 Task: Create in the project ZephyrTech in Backlog an issue 'Develop a new tool for automated testing of security vulnerabilities in web applications', assign it to team member softage.4@softage.net and change the status to IN PROGRESS.
Action: Mouse moved to (409, 245)
Screenshot: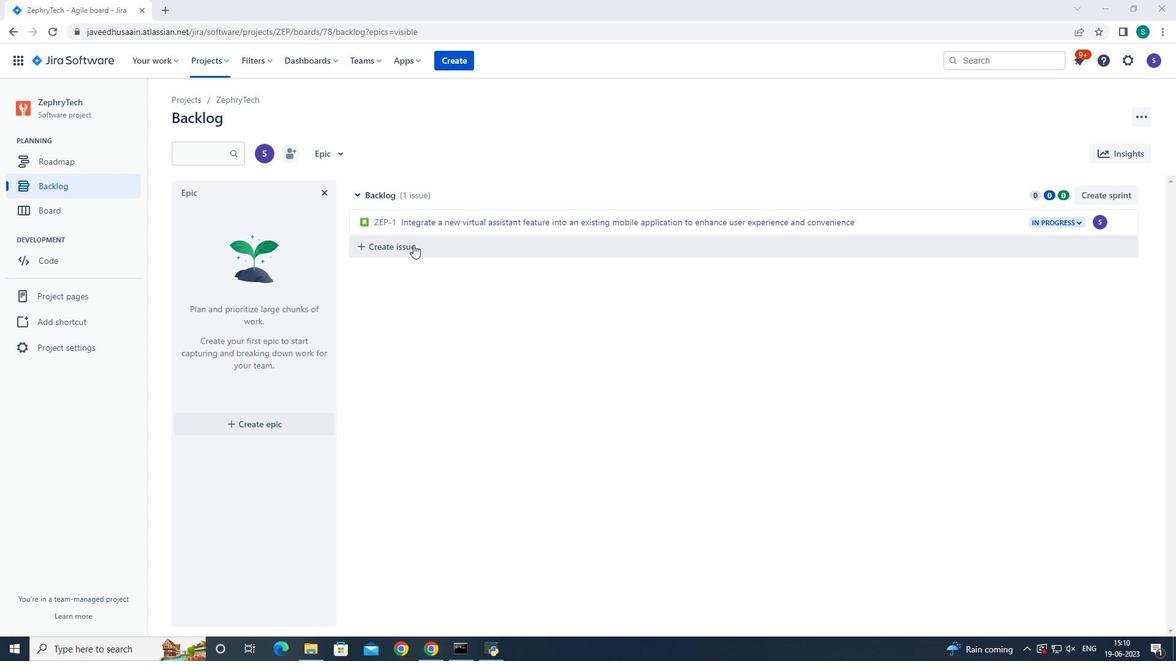 
Action: Mouse pressed left at (409, 245)
Screenshot: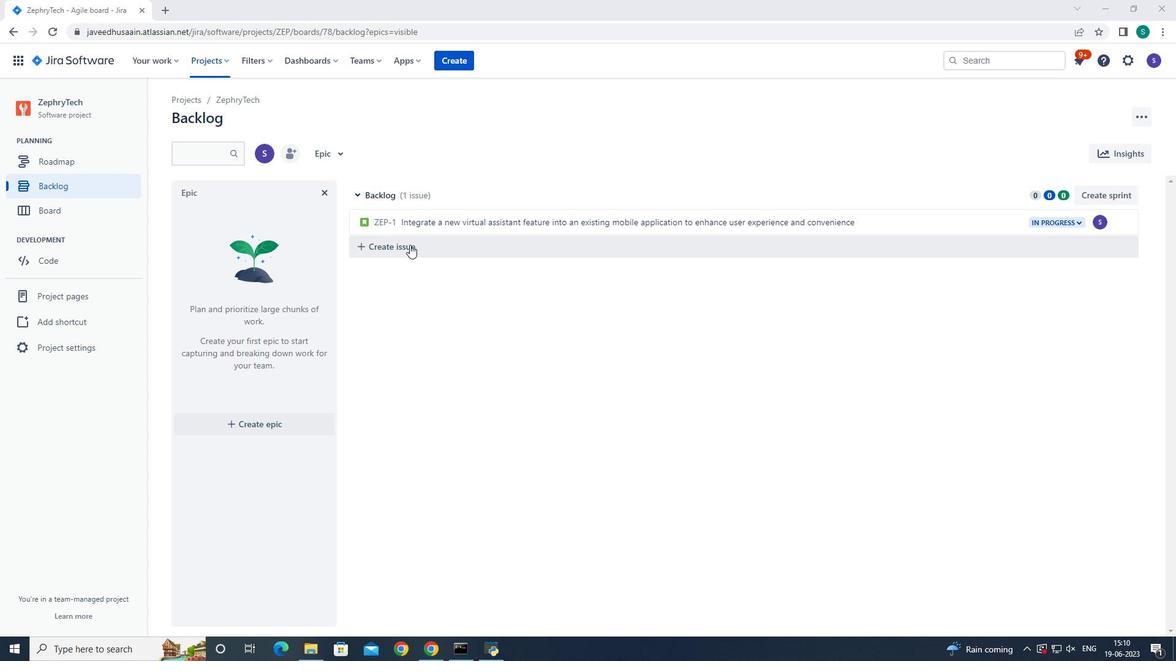 
Action: Mouse moved to (419, 244)
Screenshot: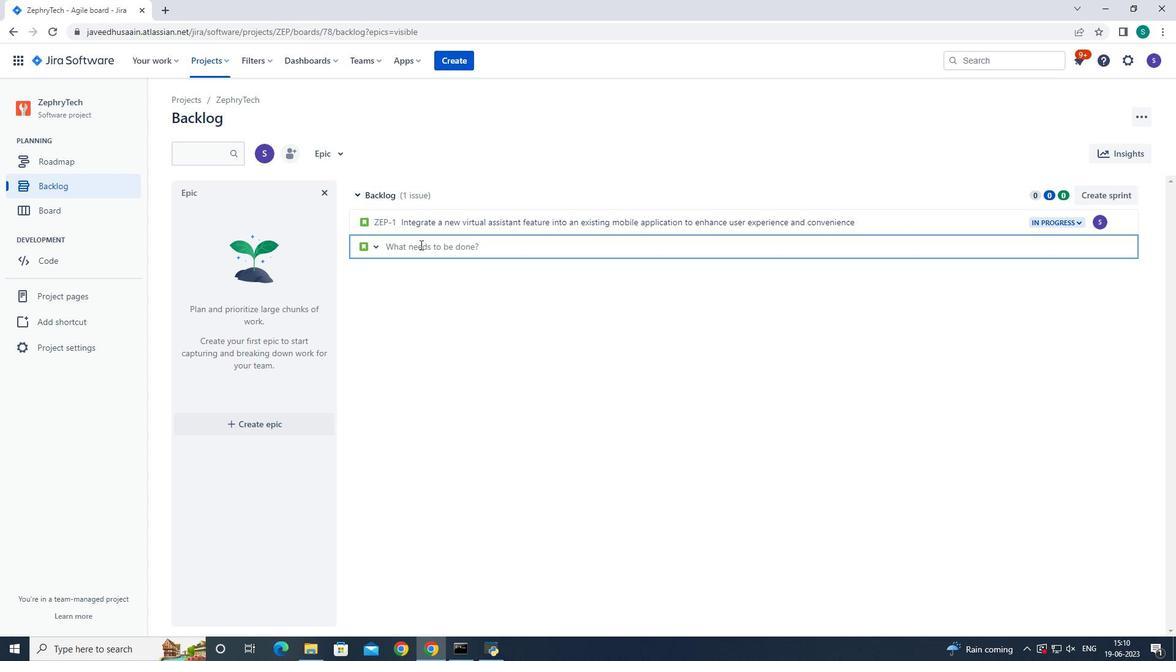 
Action: Mouse pressed left at (419, 244)
Screenshot: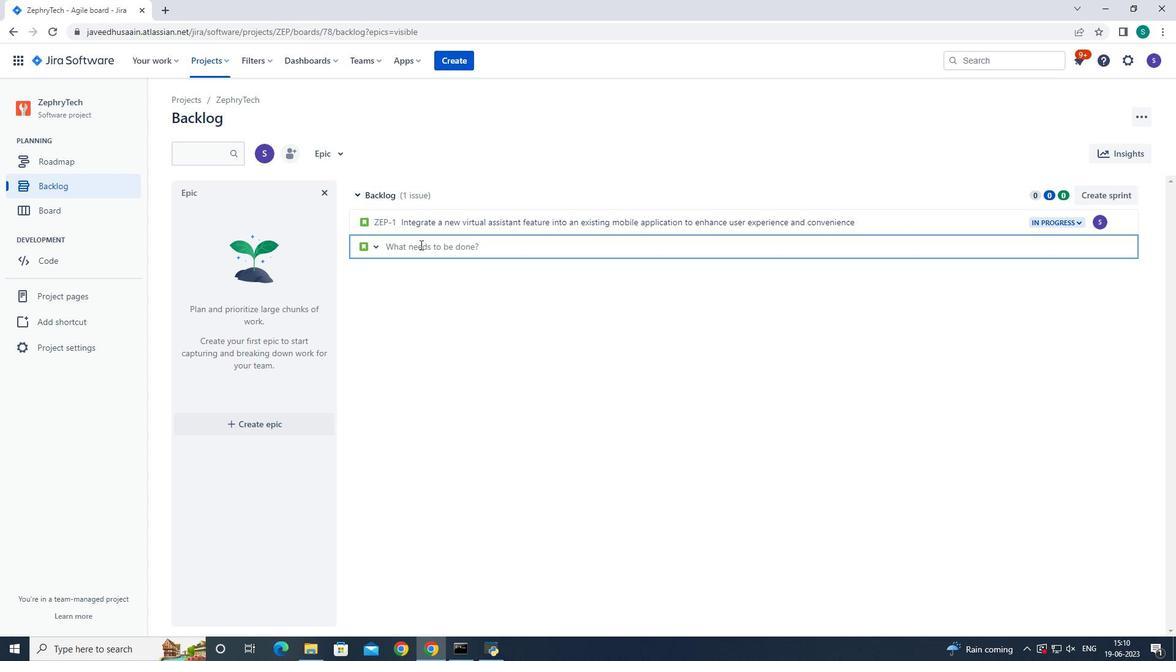 
Action: Key pressed <Key.shift>Develop<Key.space>a<Key.space>new<Key.space>tool<Key.space>for<Key.space>automated<Key.space>testing<Key.space>of<Key.space>securitu<Key.backspace>y<Key.space>vulnw<Key.backspace>erabilities<Key.space>in<Key.space>web<Key.space>application<Key.enter>
Screenshot: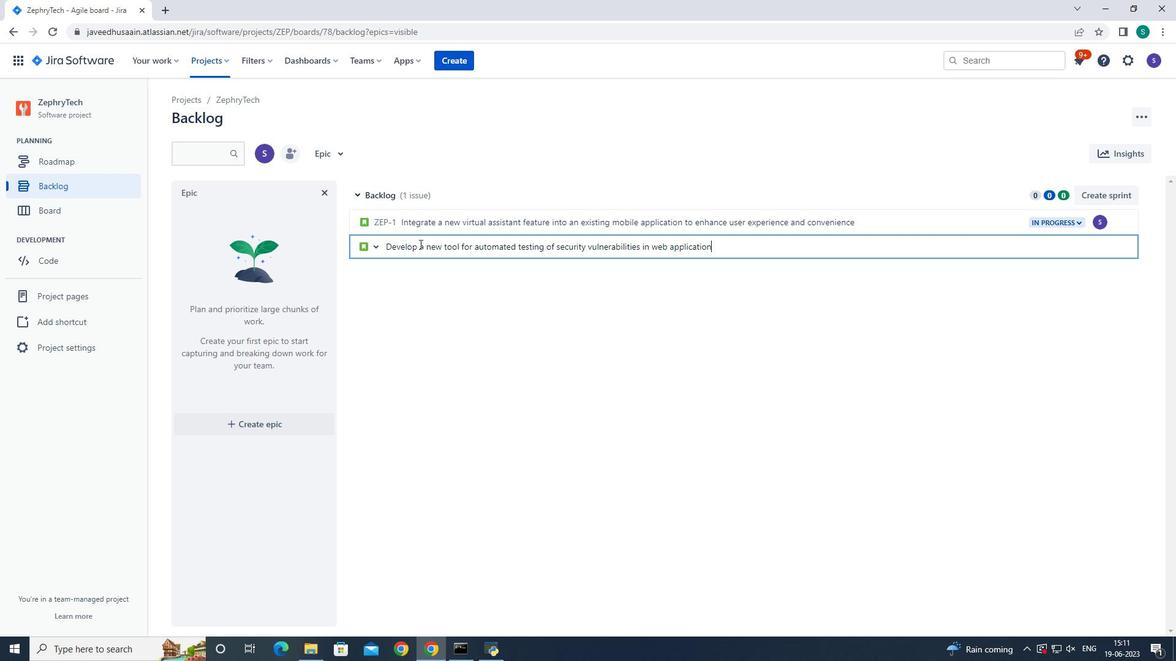 
Action: Mouse moved to (1095, 247)
Screenshot: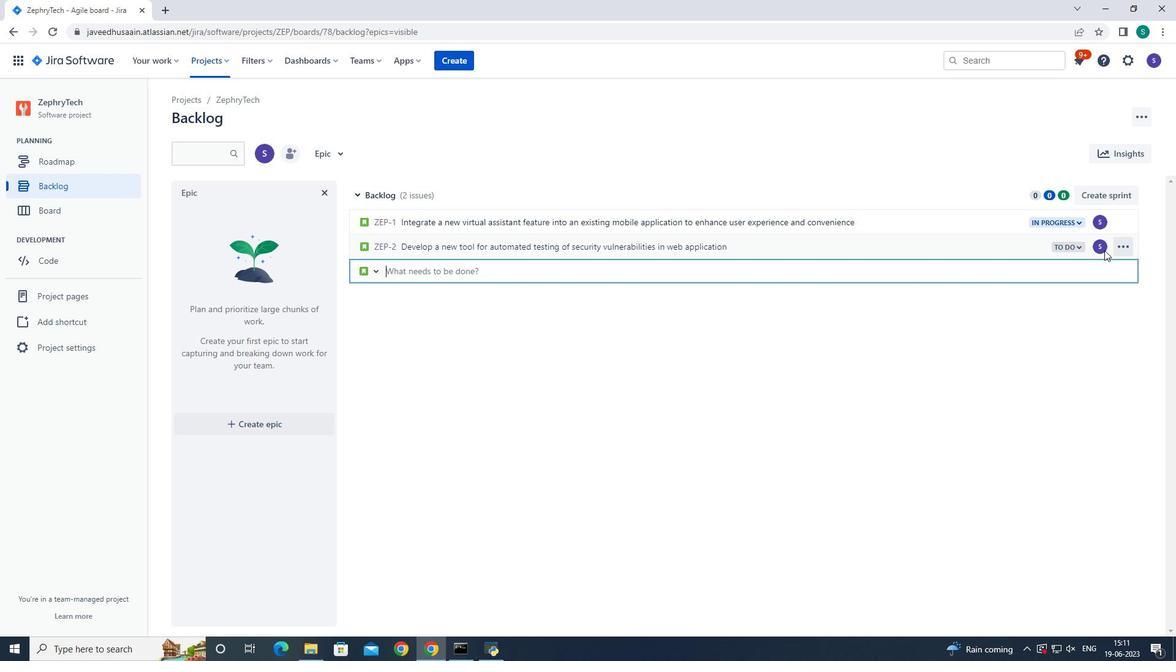 
Action: Mouse pressed left at (1095, 247)
Screenshot: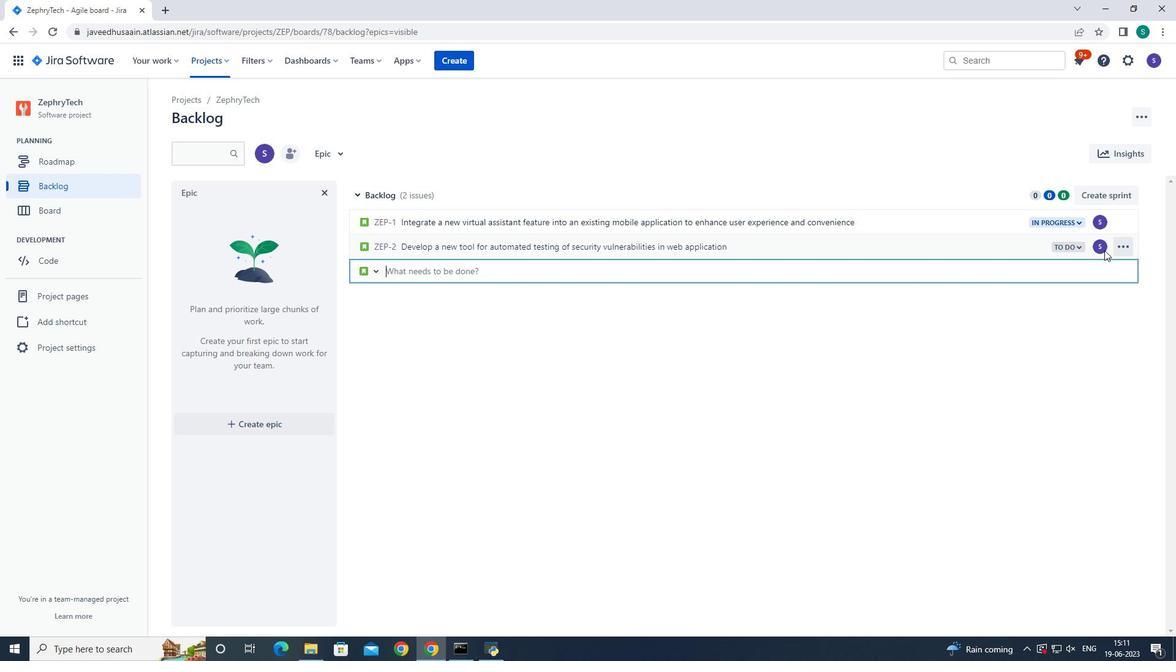 
Action: Mouse moved to (1095, 247)
Screenshot: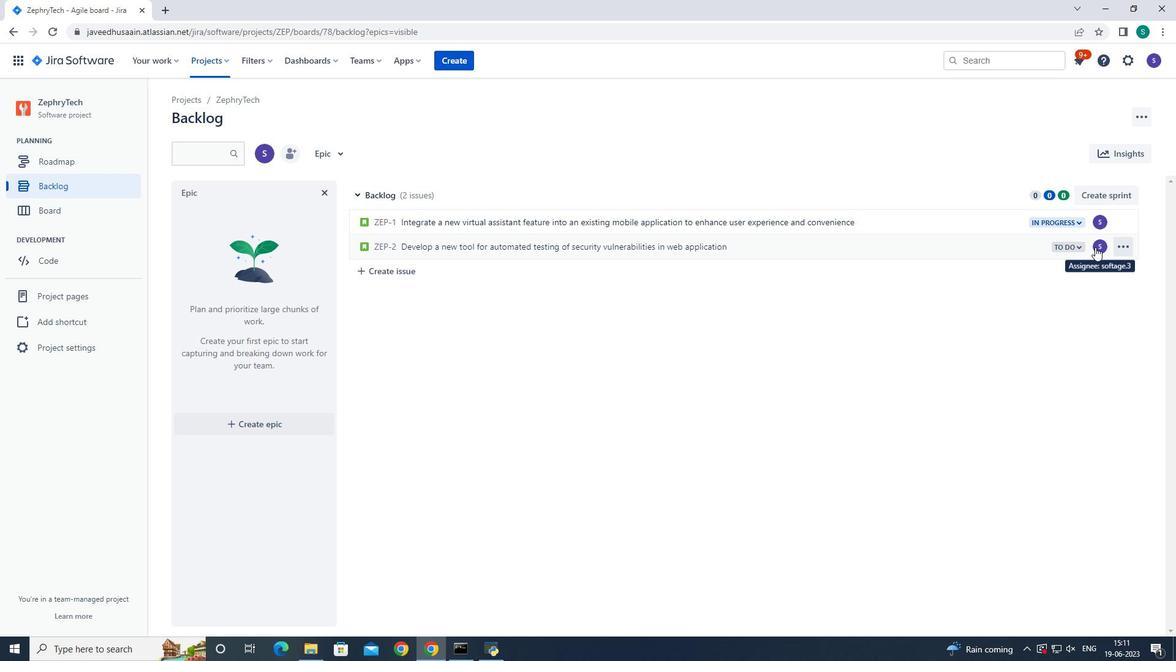 
Action: Mouse pressed left at (1095, 247)
Screenshot: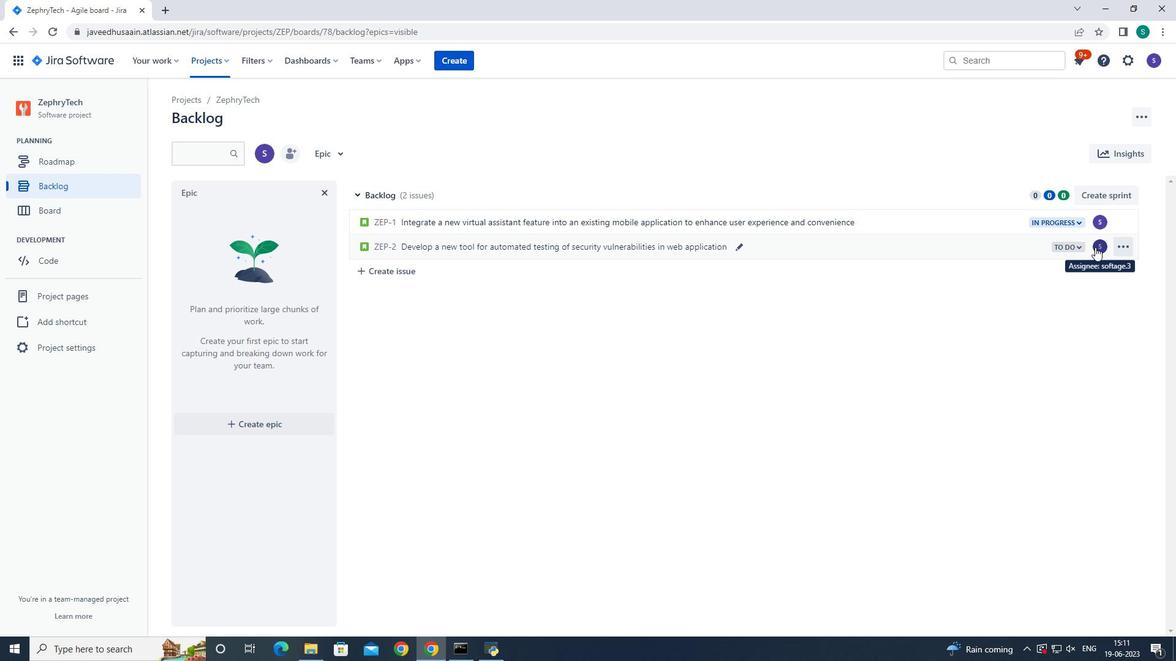 
Action: Mouse moved to (993, 271)
Screenshot: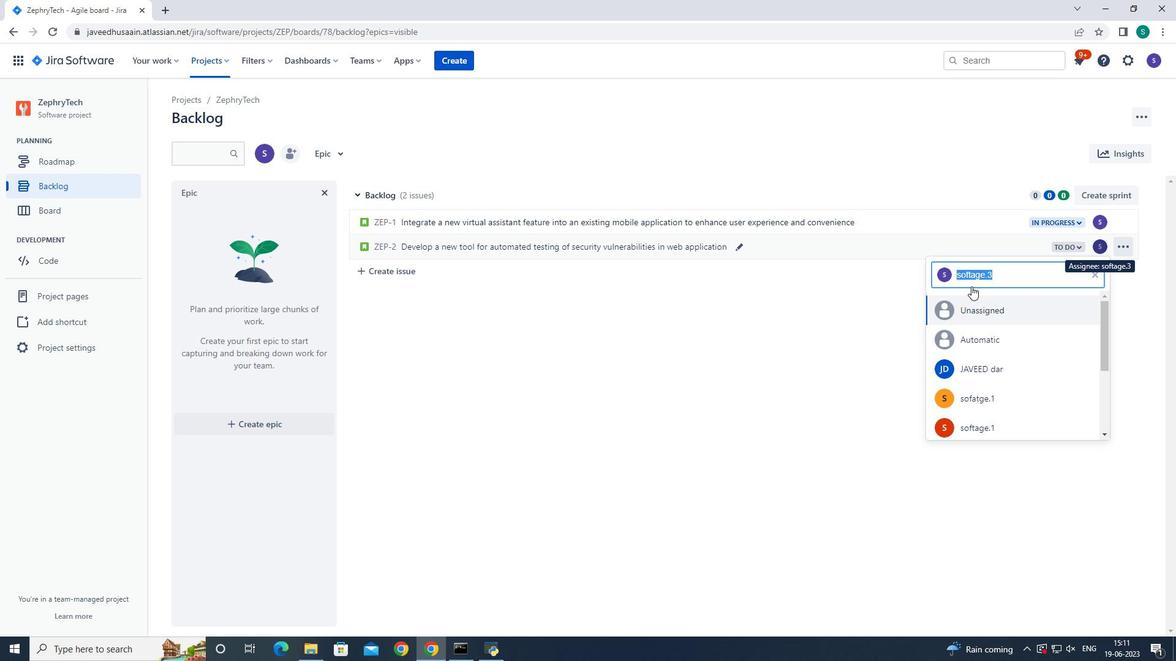 
Action: Key pressed <Key.backspace>softage.4<Key.shift>@softage.net
Screenshot: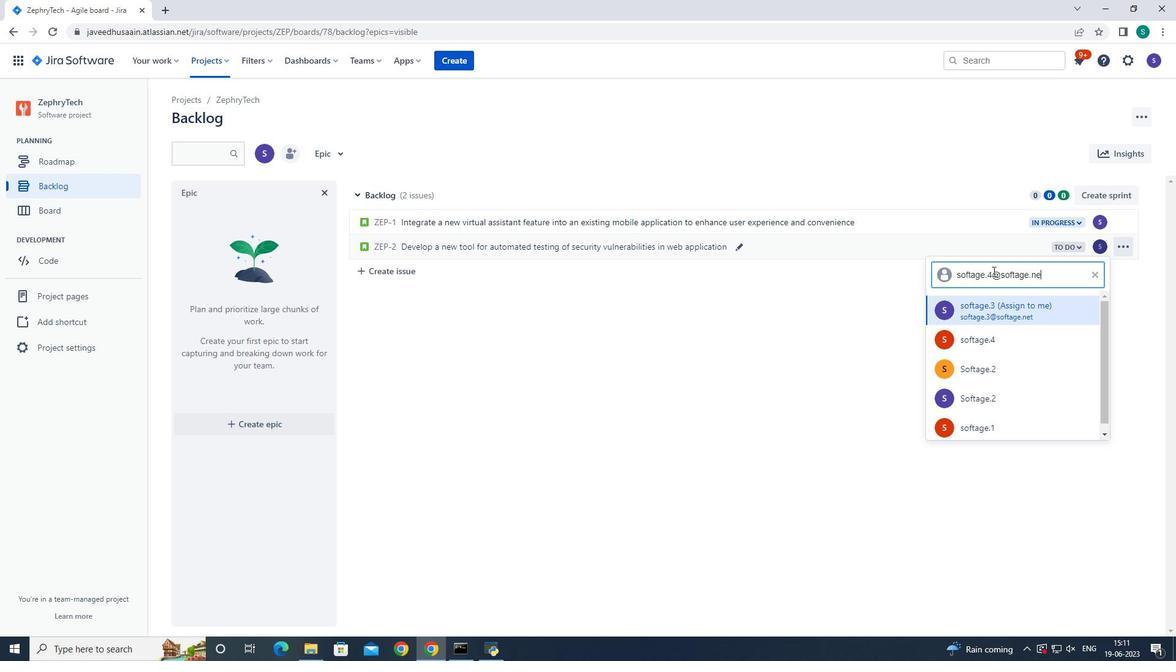 
Action: Mouse moved to (971, 311)
Screenshot: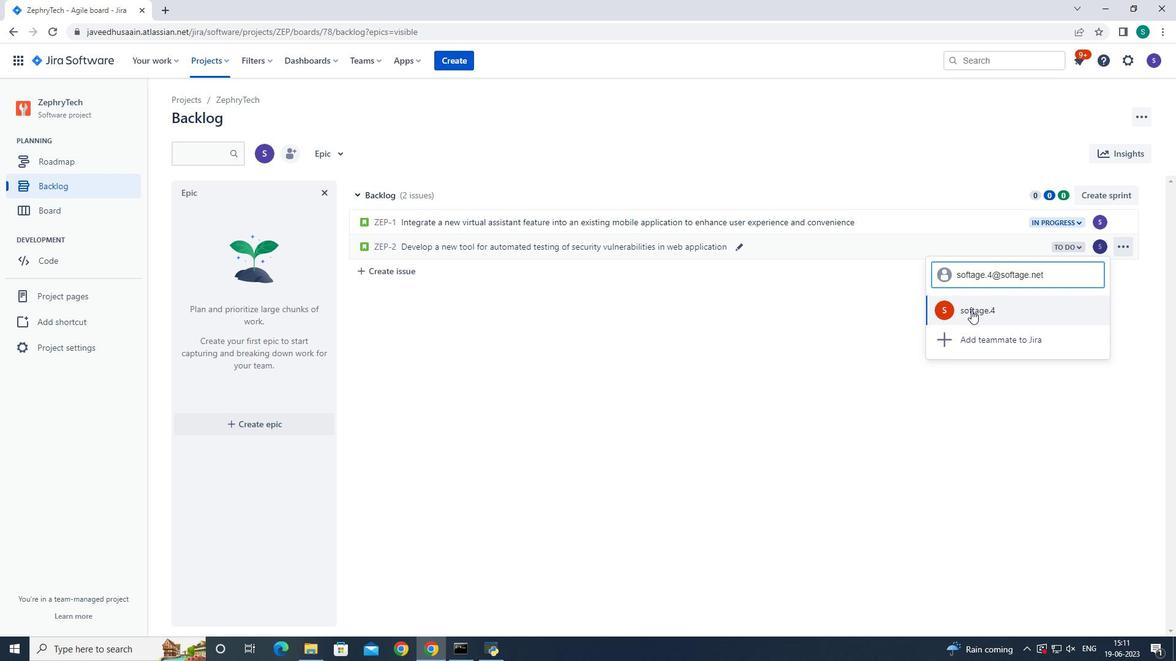 
Action: Mouse pressed left at (971, 311)
Screenshot: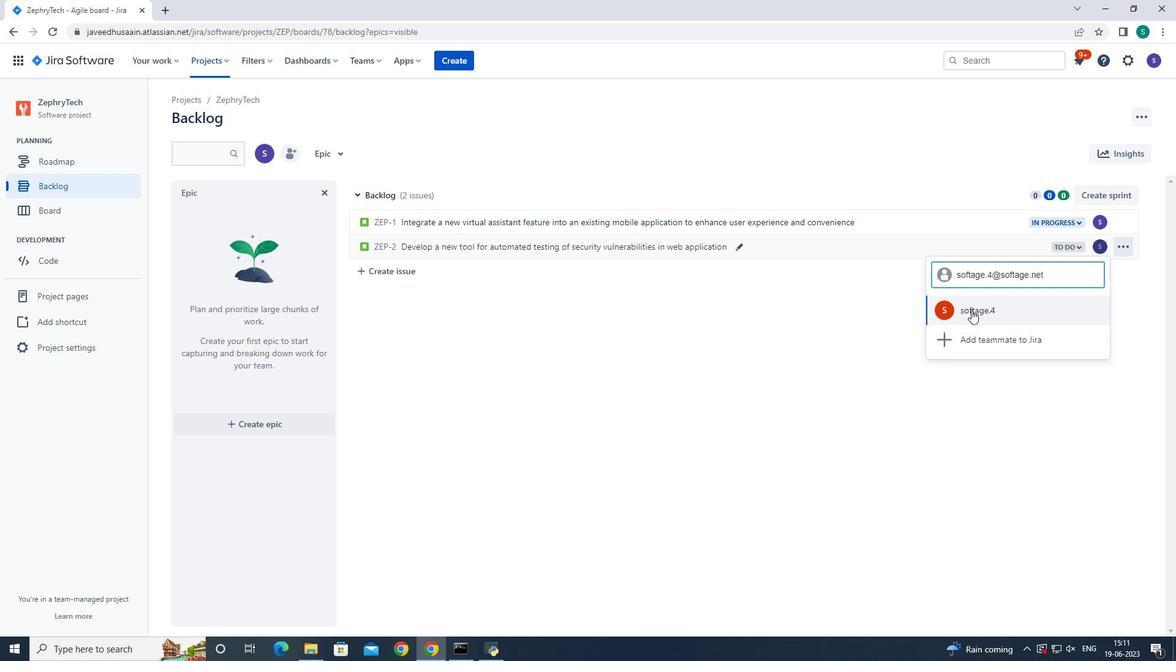 
Action: Mouse moved to (1072, 243)
Screenshot: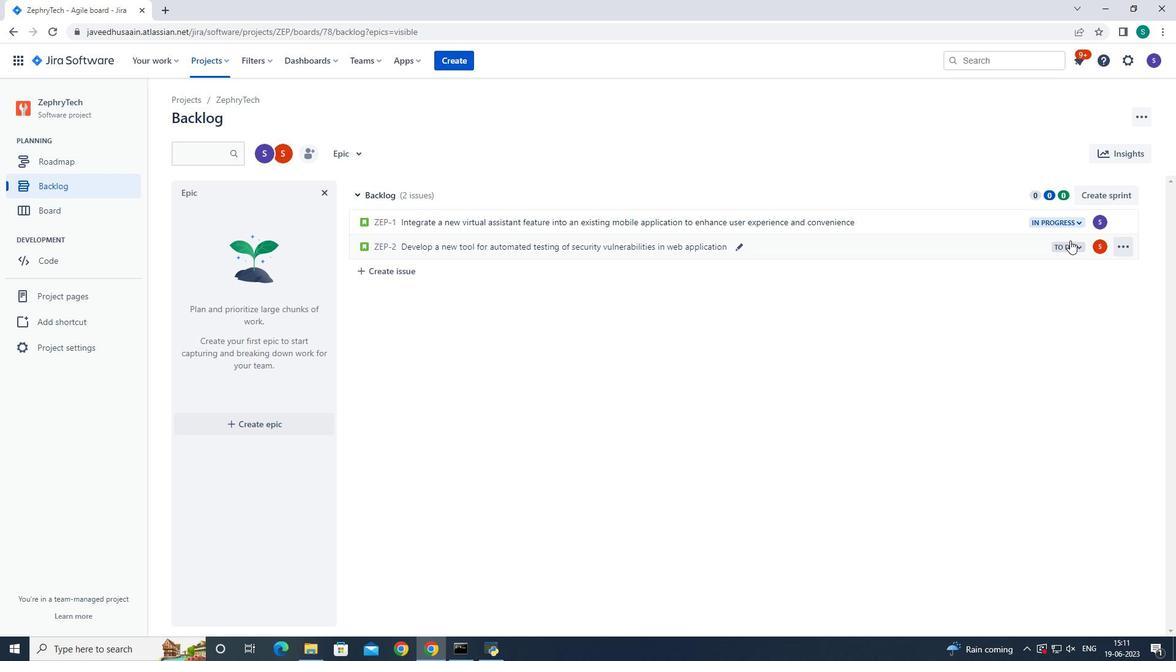 
Action: Mouse pressed left at (1072, 243)
Screenshot: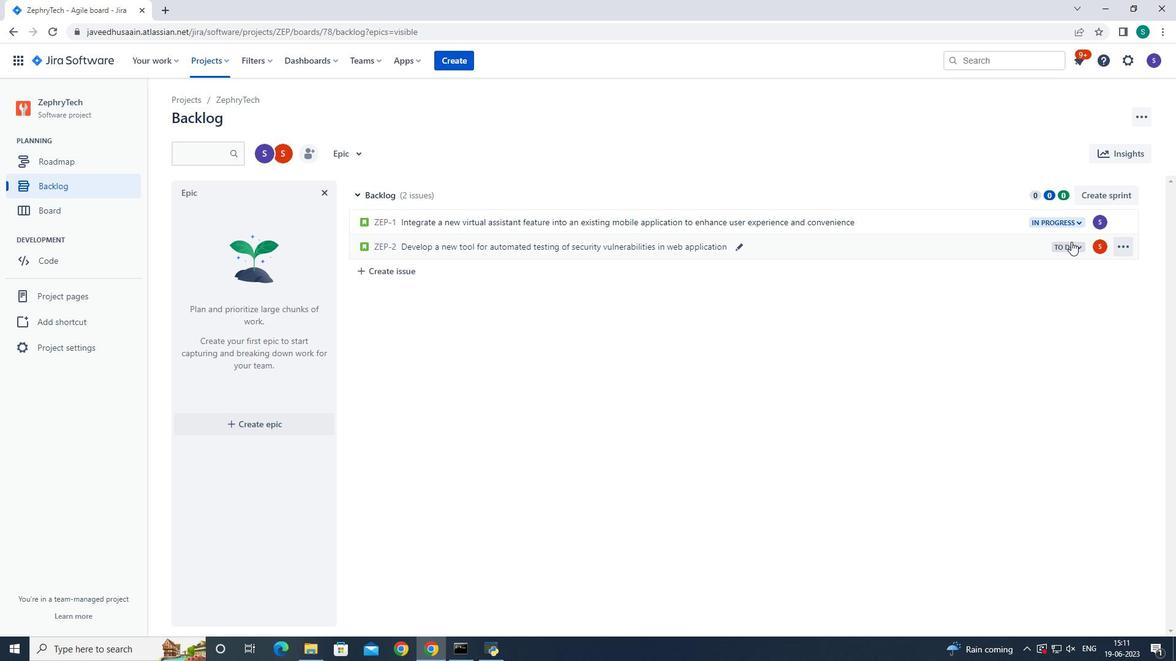 
Action: Mouse moved to (1024, 270)
Screenshot: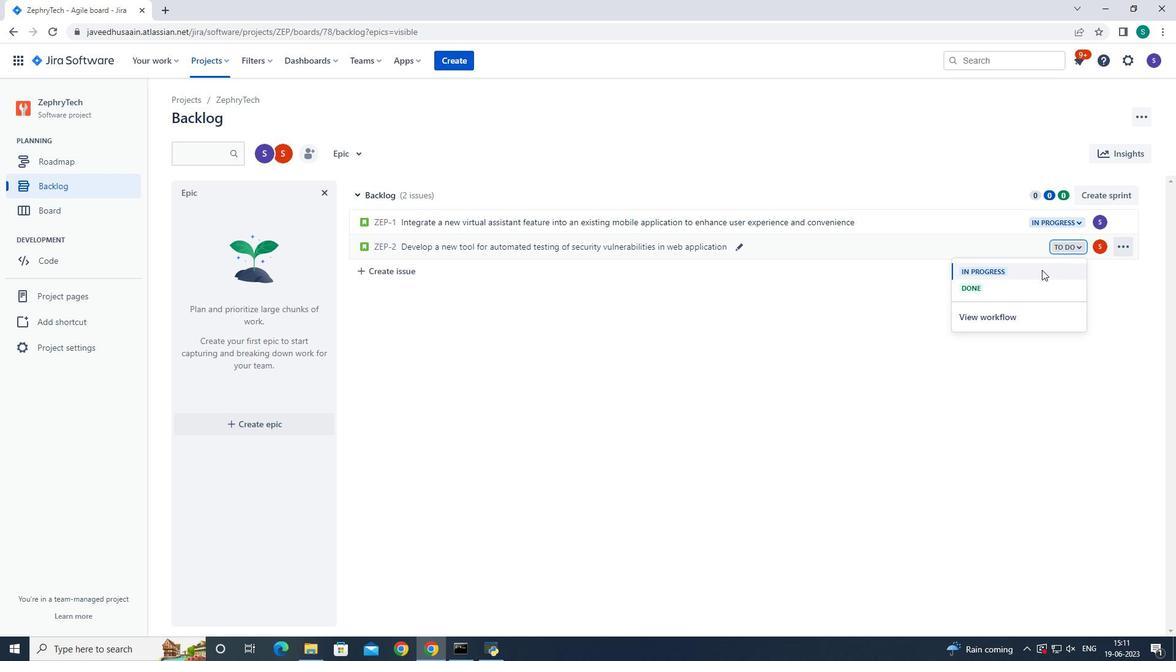 
Action: Mouse pressed left at (1024, 270)
Screenshot: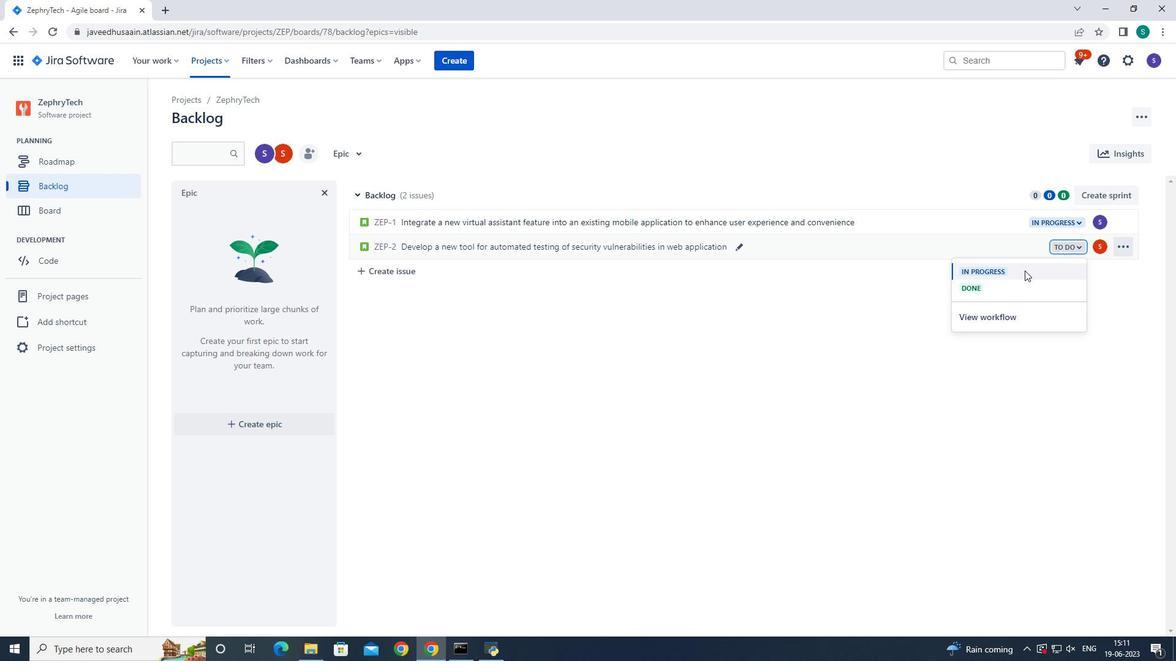 
Action: Mouse moved to (1023, 270)
Screenshot: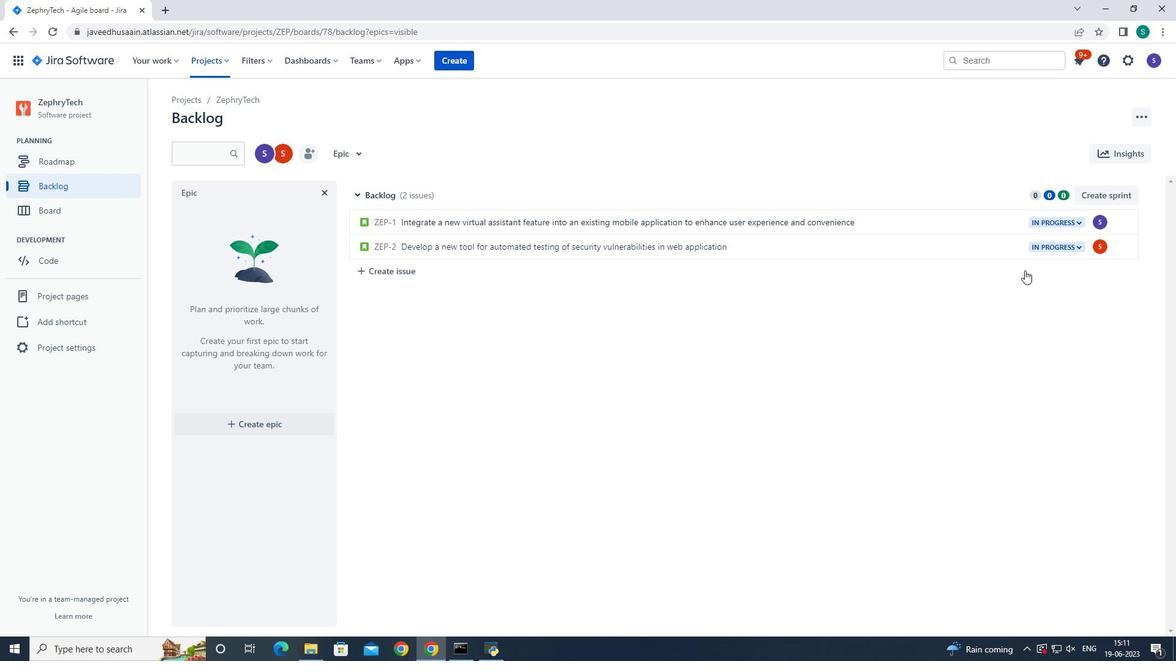 
